 Task: Change the calendar time scale to 30-minute intervals.
Action: Mouse moved to (8, 53)
Screenshot: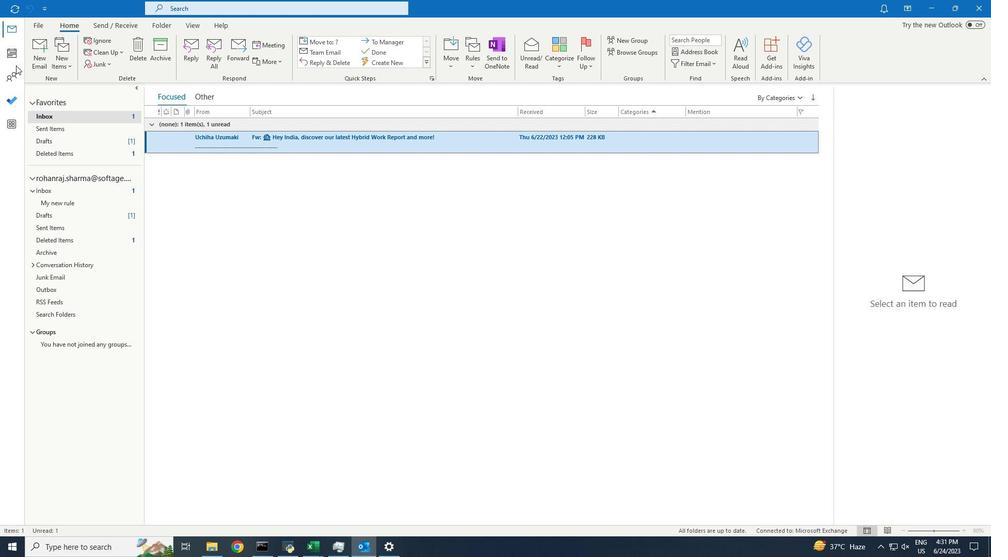 
Action: Mouse pressed left at (8, 53)
Screenshot: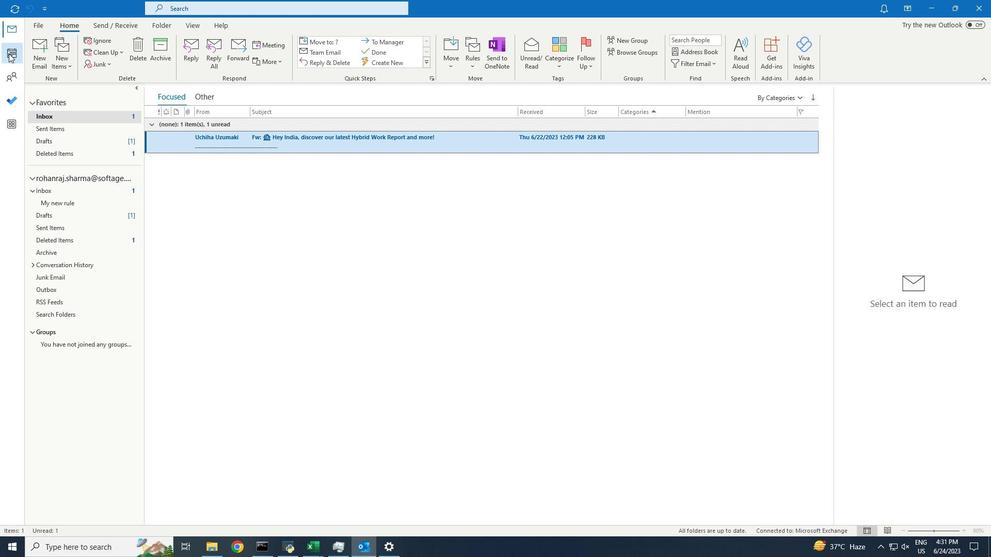 
Action: Mouse moved to (187, 26)
Screenshot: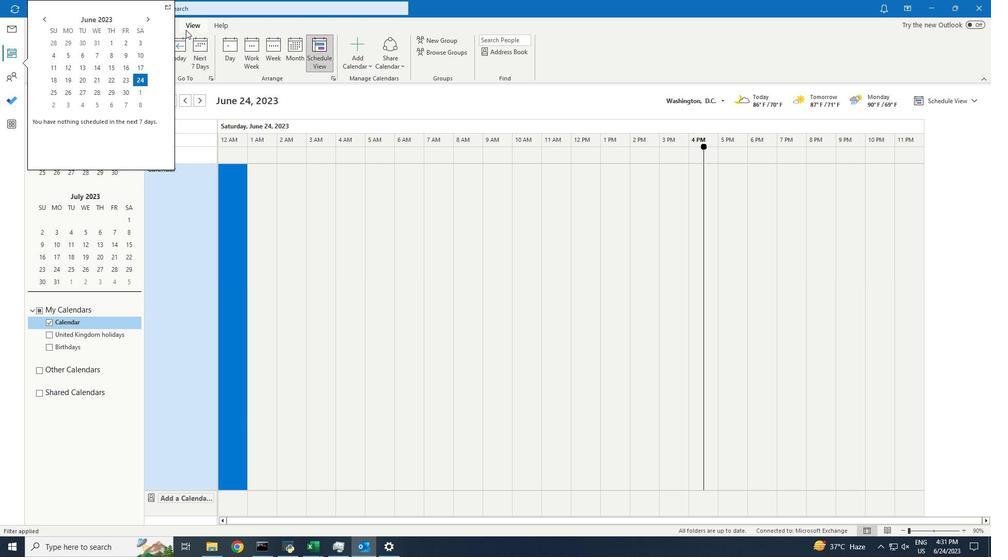 
Action: Mouse pressed left at (187, 26)
Screenshot: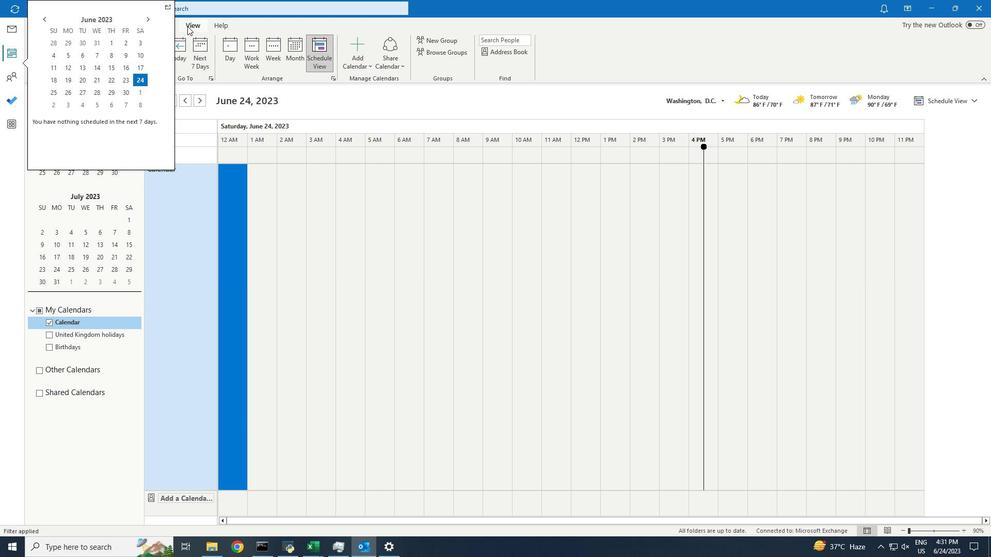 
Action: Mouse moved to (255, 39)
Screenshot: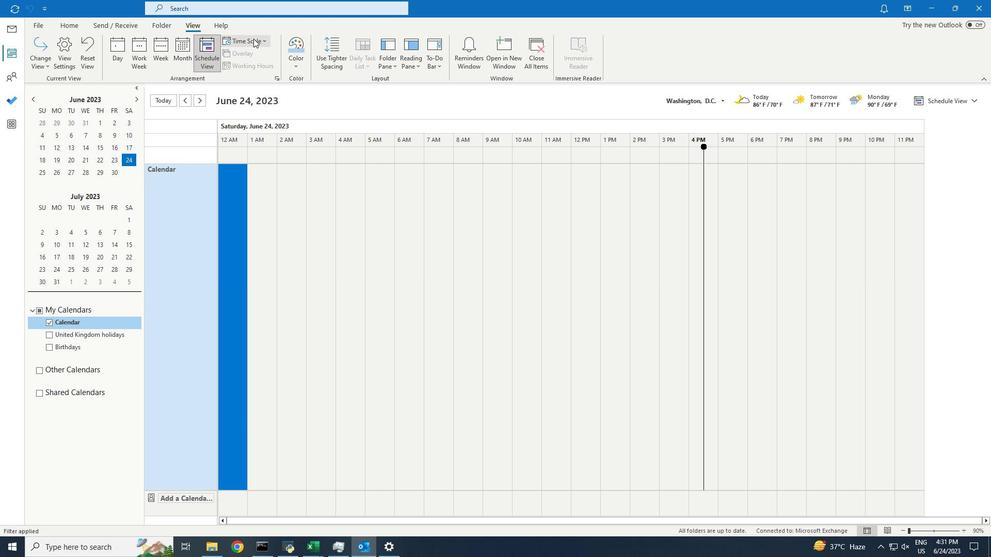 
Action: Mouse pressed left at (255, 39)
Screenshot: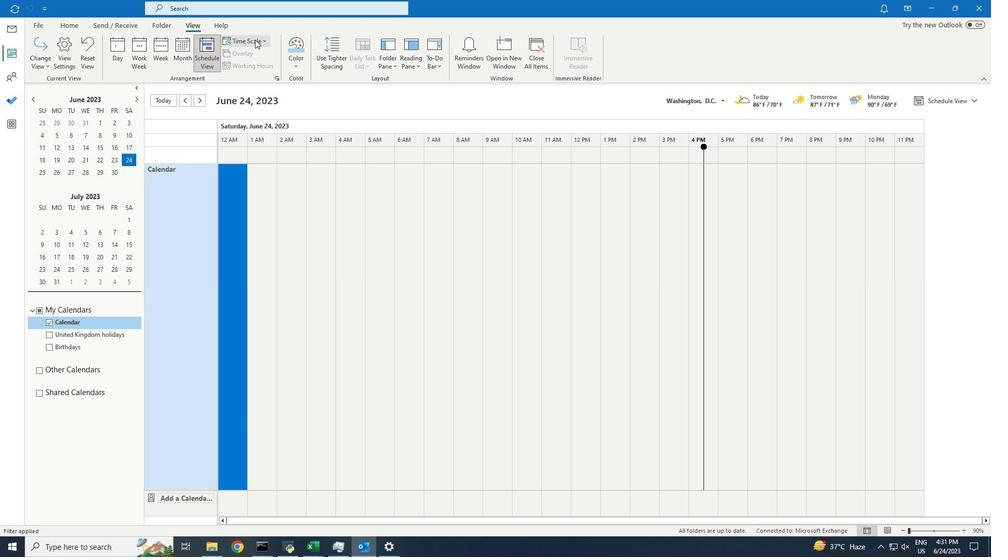 
Action: Mouse moved to (260, 78)
Screenshot: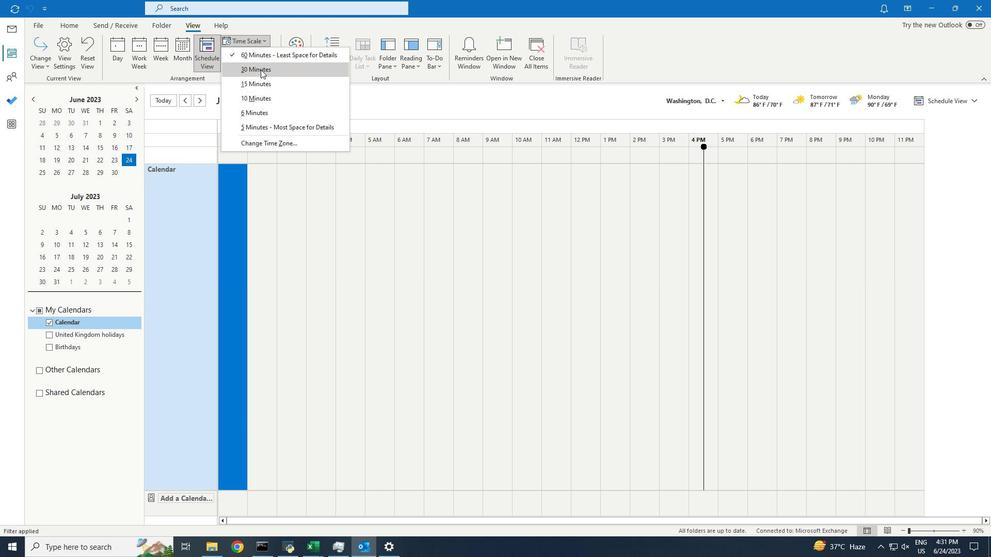 
Action: Mouse pressed left at (260, 78)
Screenshot: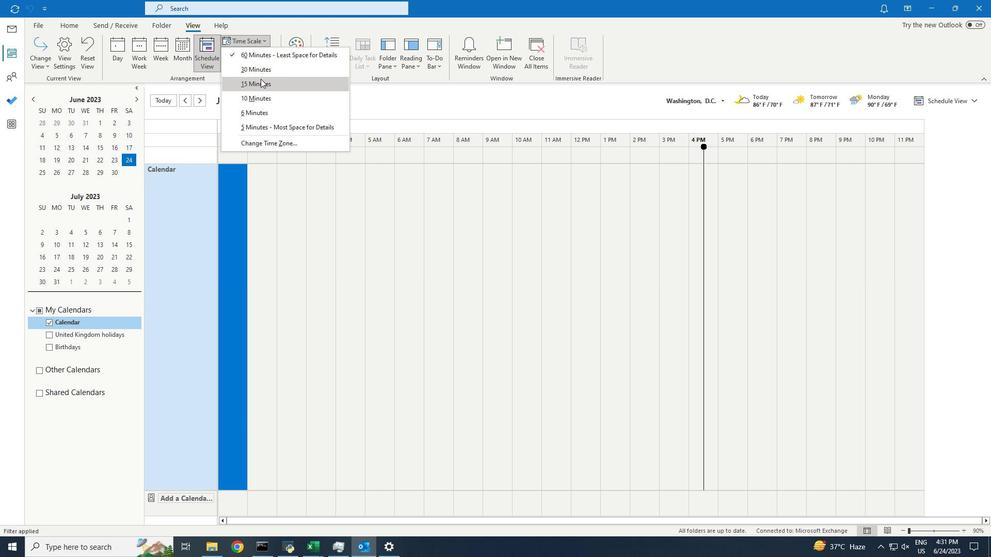 
Action: Mouse moved to (319, 215)
Screenshot: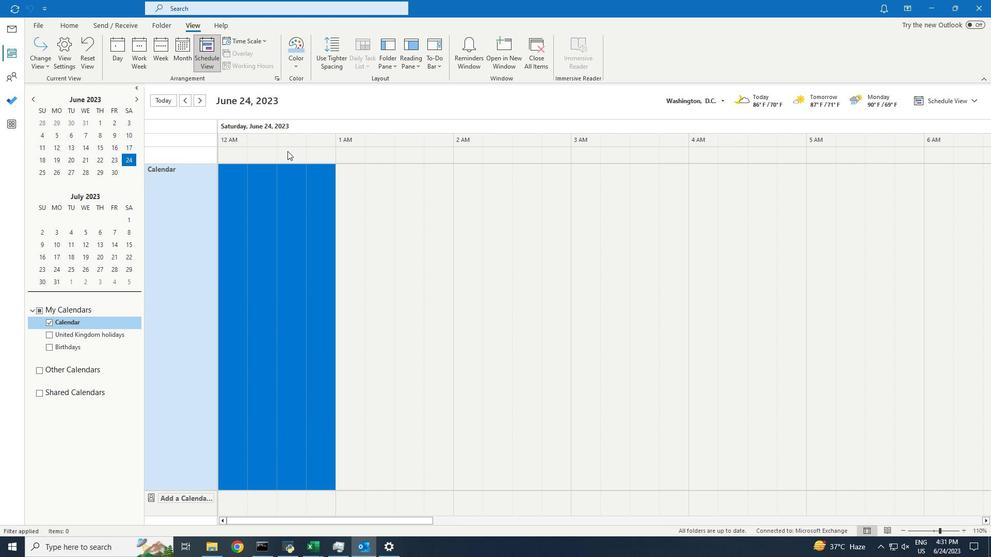 
